 Task: Add Fage 0% Milkfat Plain Greek Yogurt to the cart.
Action: Mouse pressed left at (23, 110)
Screenshot: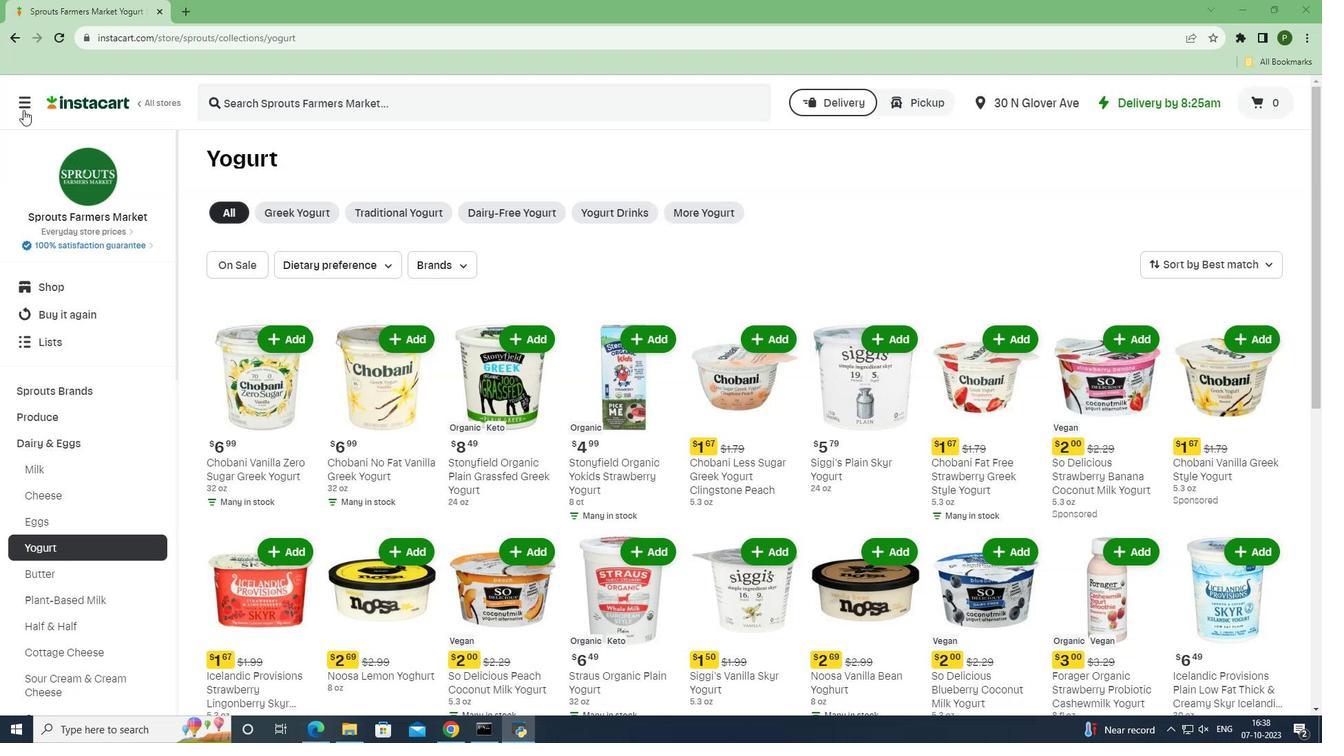 
Action: Mouse moved to (41, 363)
Screenshot: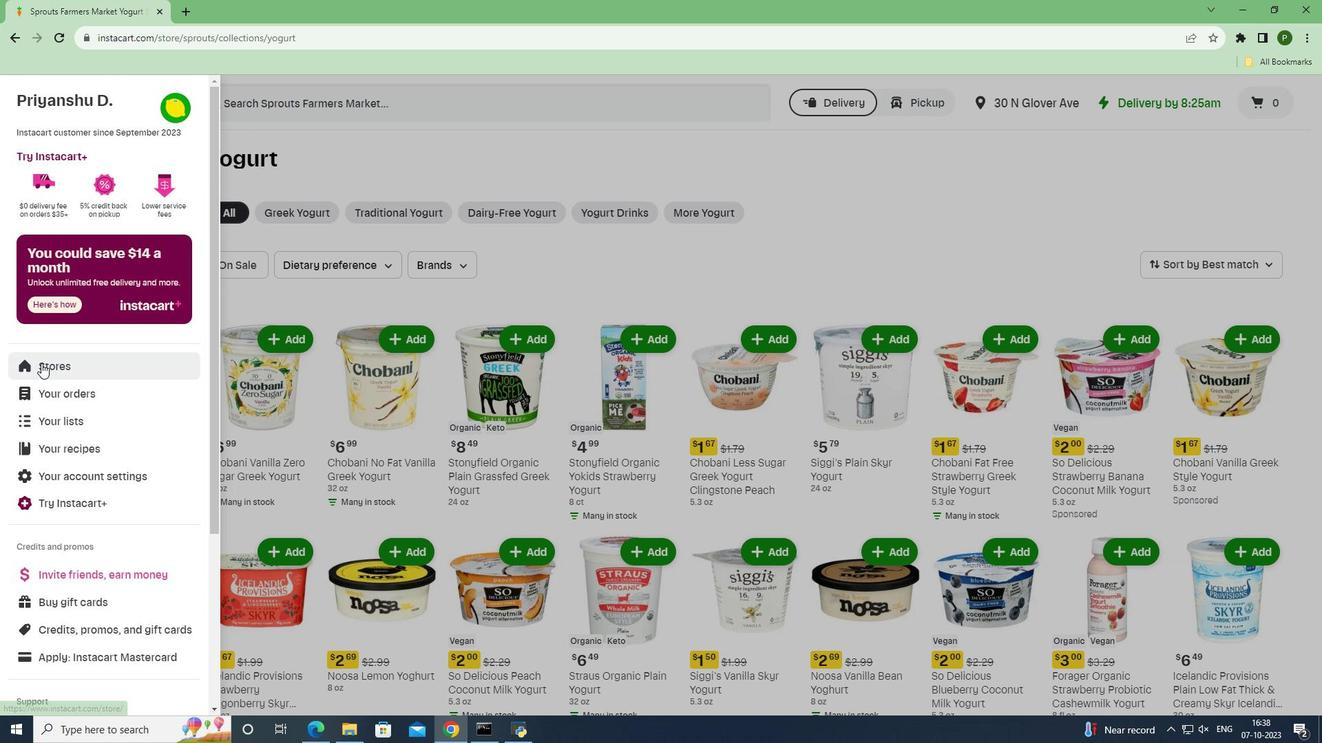 
Action: Mouse pressed left at (41, 363)
Screenshot: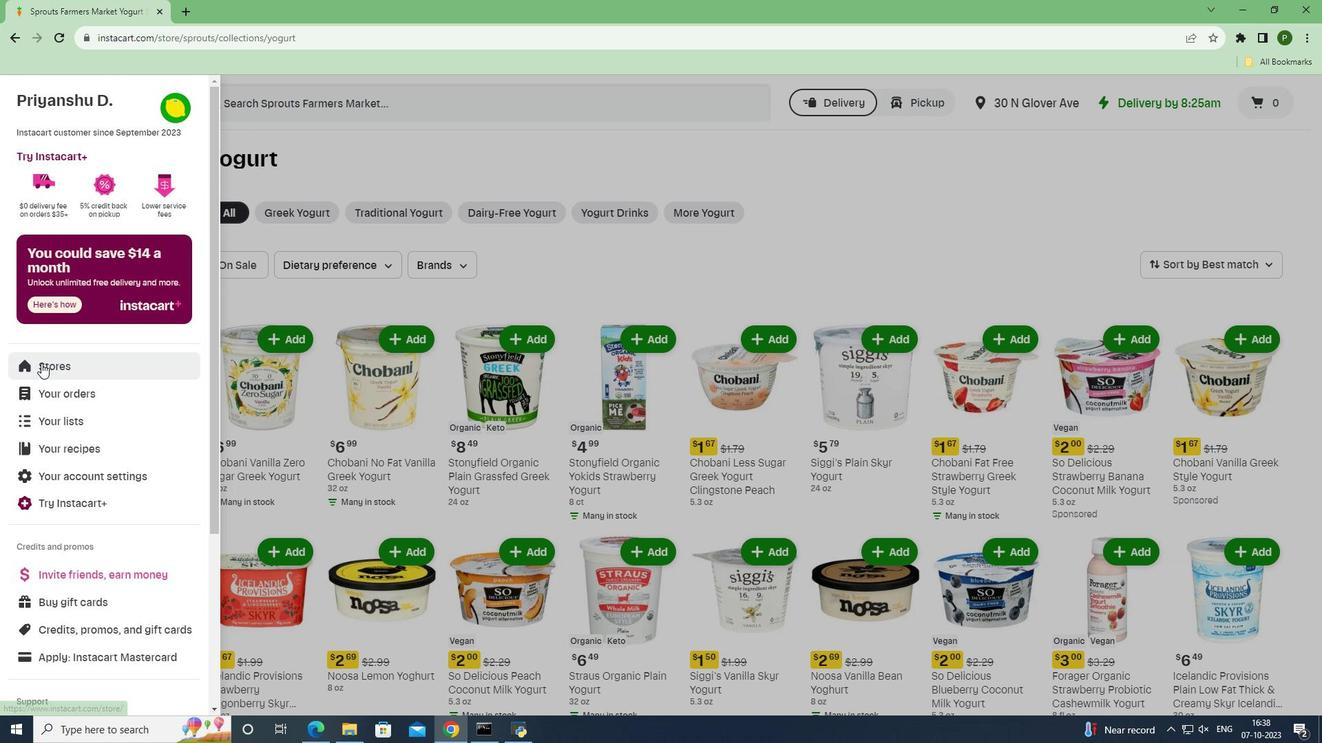 
Action: Mouse moved to (318, 155)
Screenshot: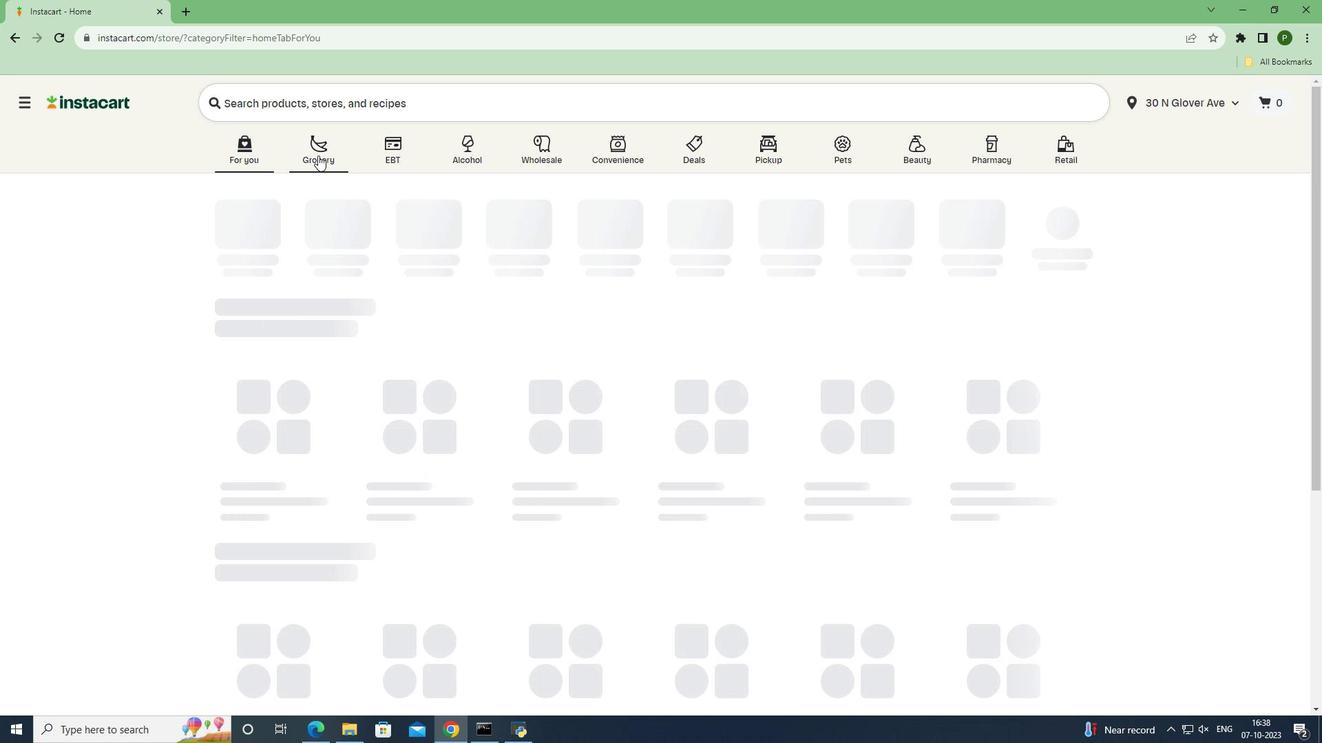 
Action: Mouse pressed left at (318, 155)
Screenshot: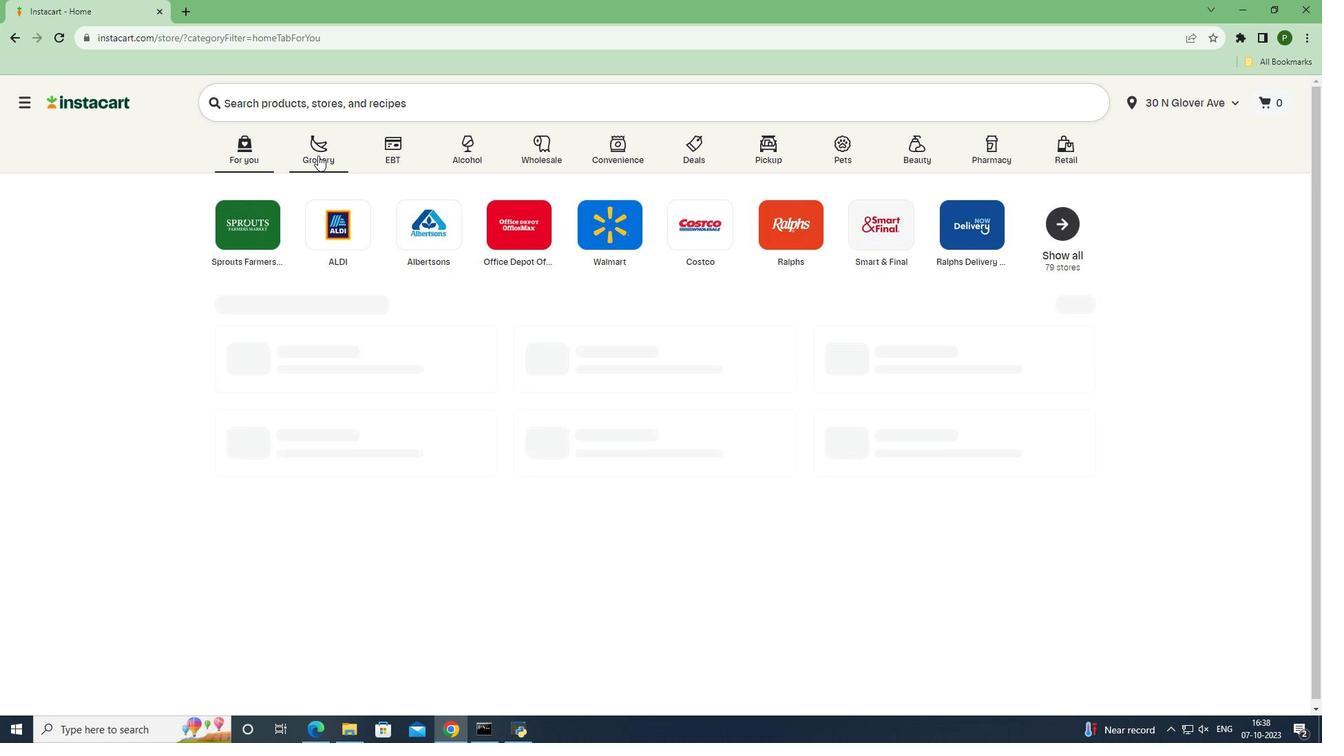 
Action: Mouse moved to (583, 320)
Screenshot: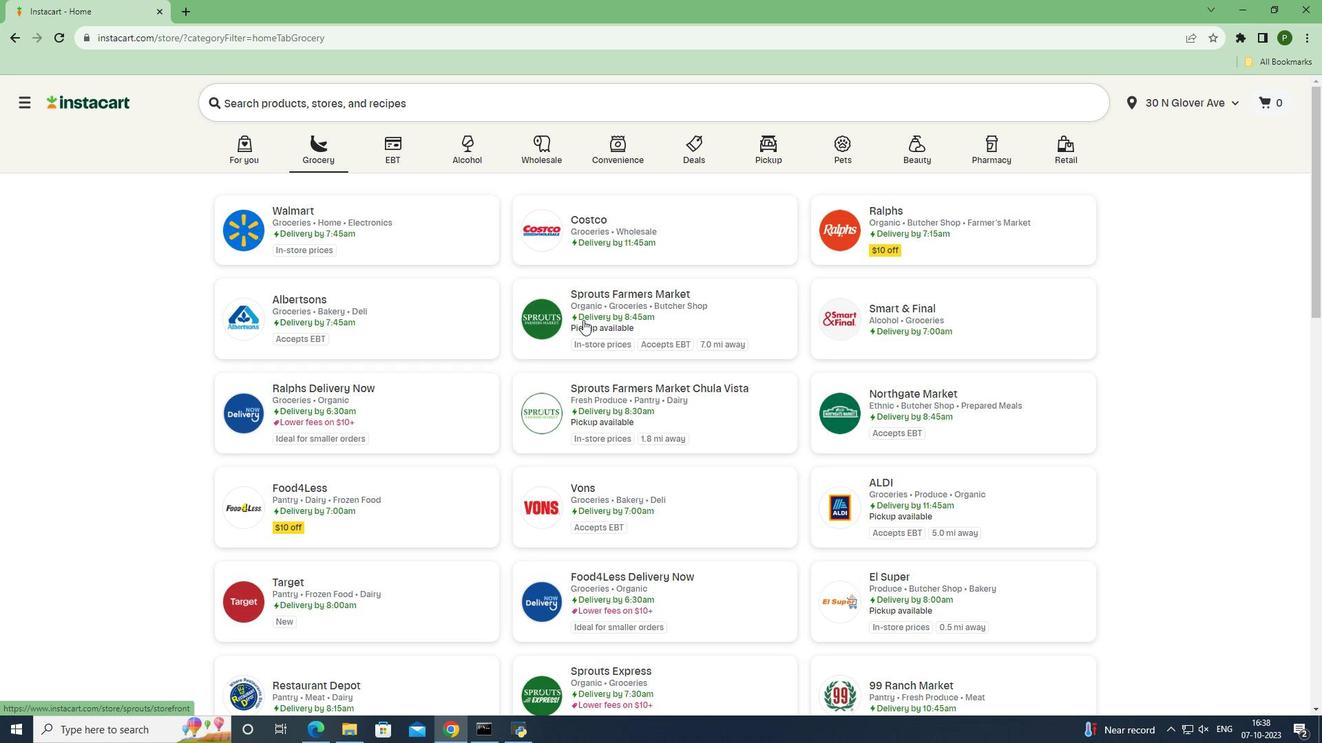 
Action: Mouse pressed left at (583, 320)
Screenshot: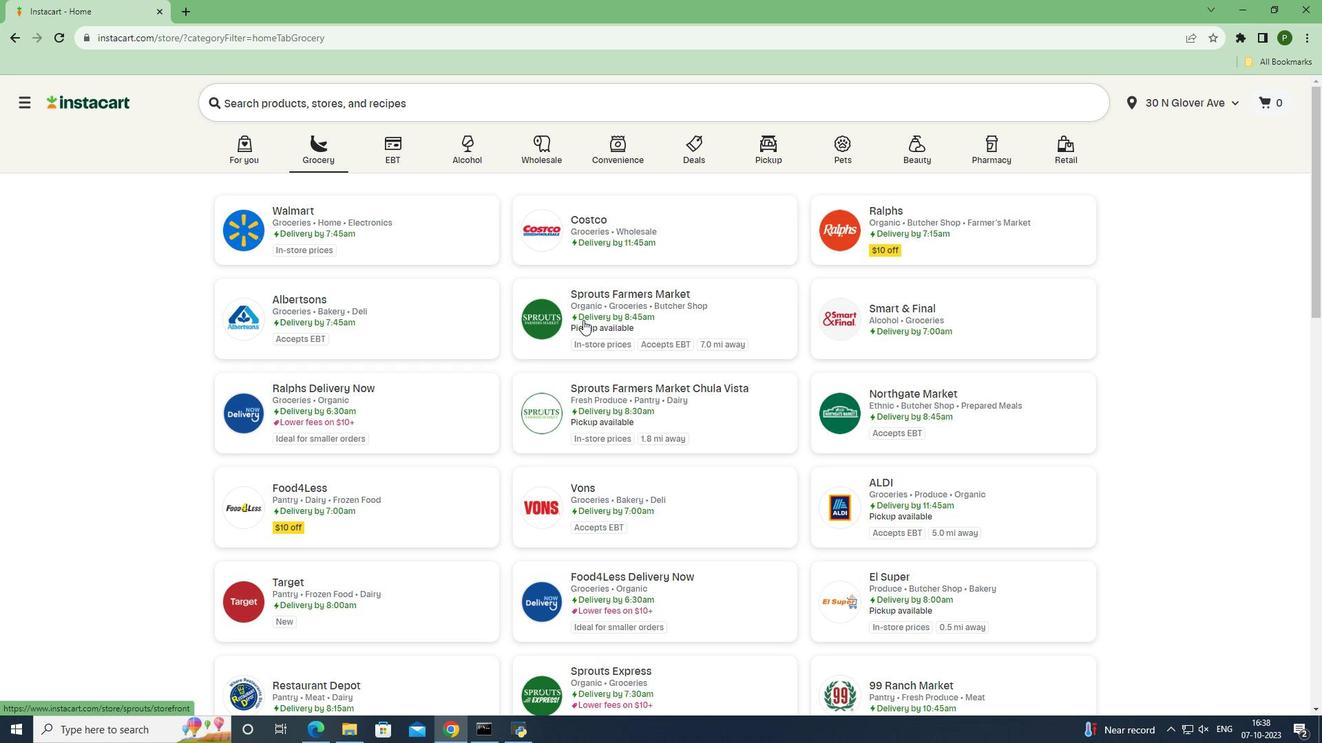 
Action: Mouse moved to (72, 446)
Screenshot: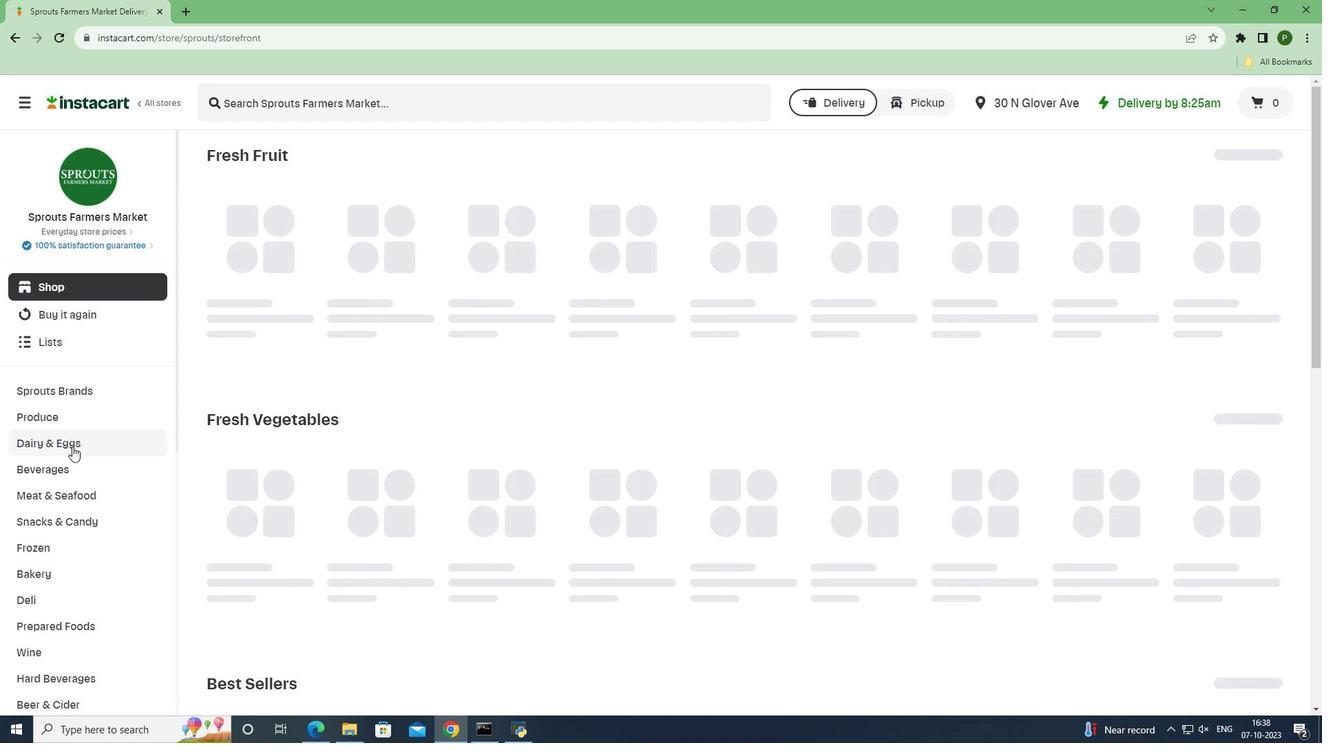 
Action: Mouse pressed left at (72, 446)
Screenshot: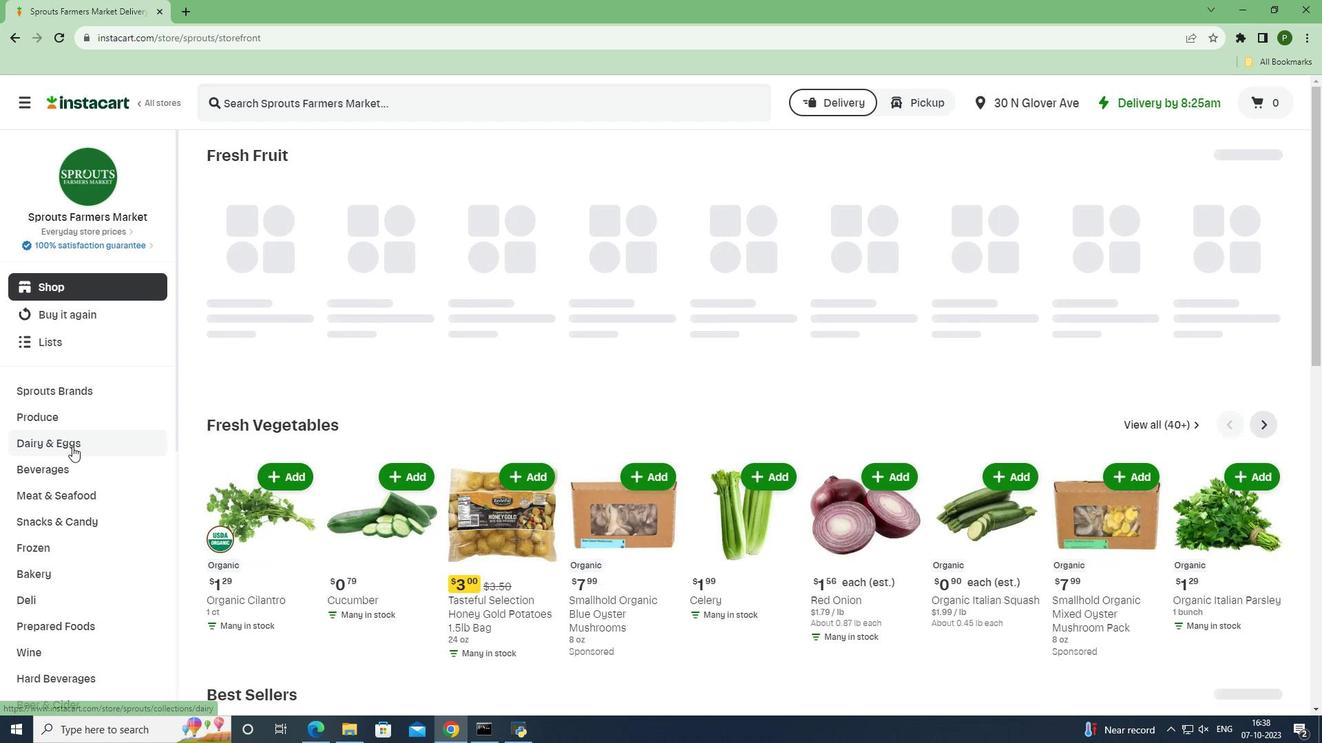 
Action: Mouse moved to (56, 542)
Screenshot: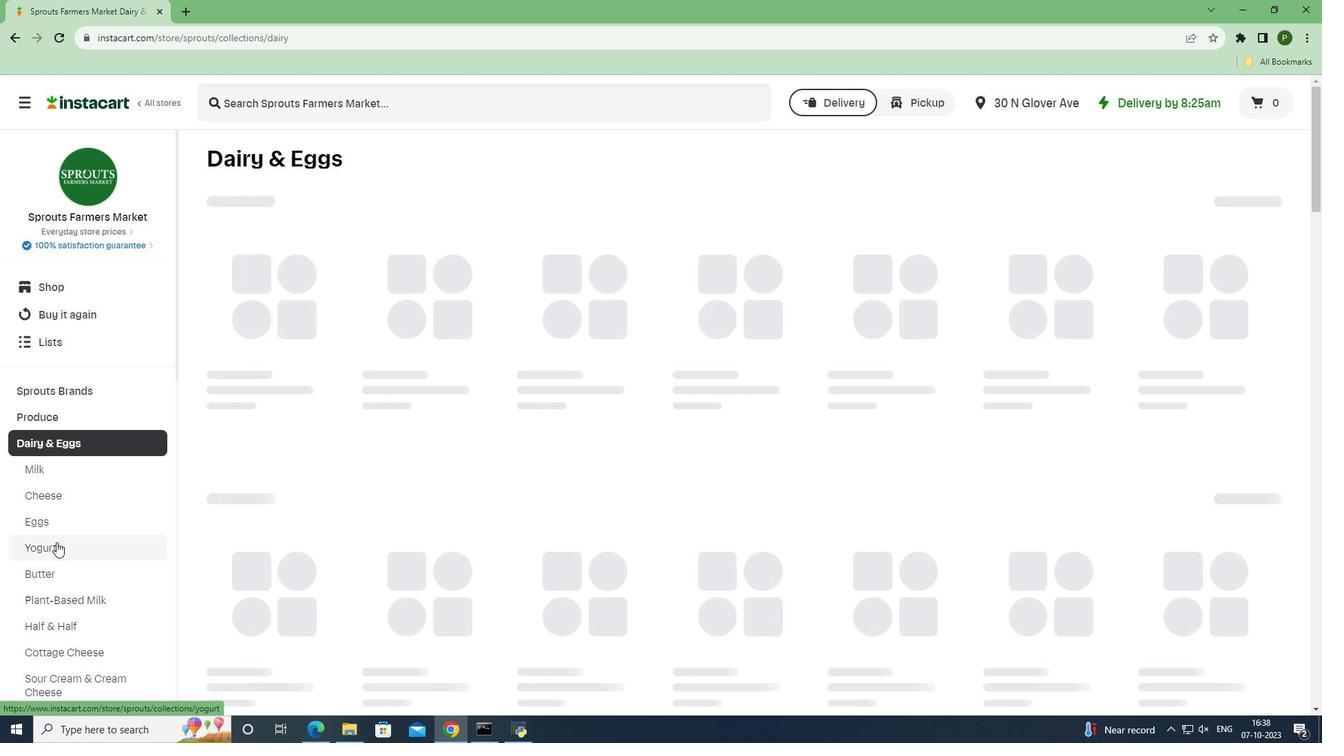 
Action: Mouse pressed left at (56, 542)
Screenshot: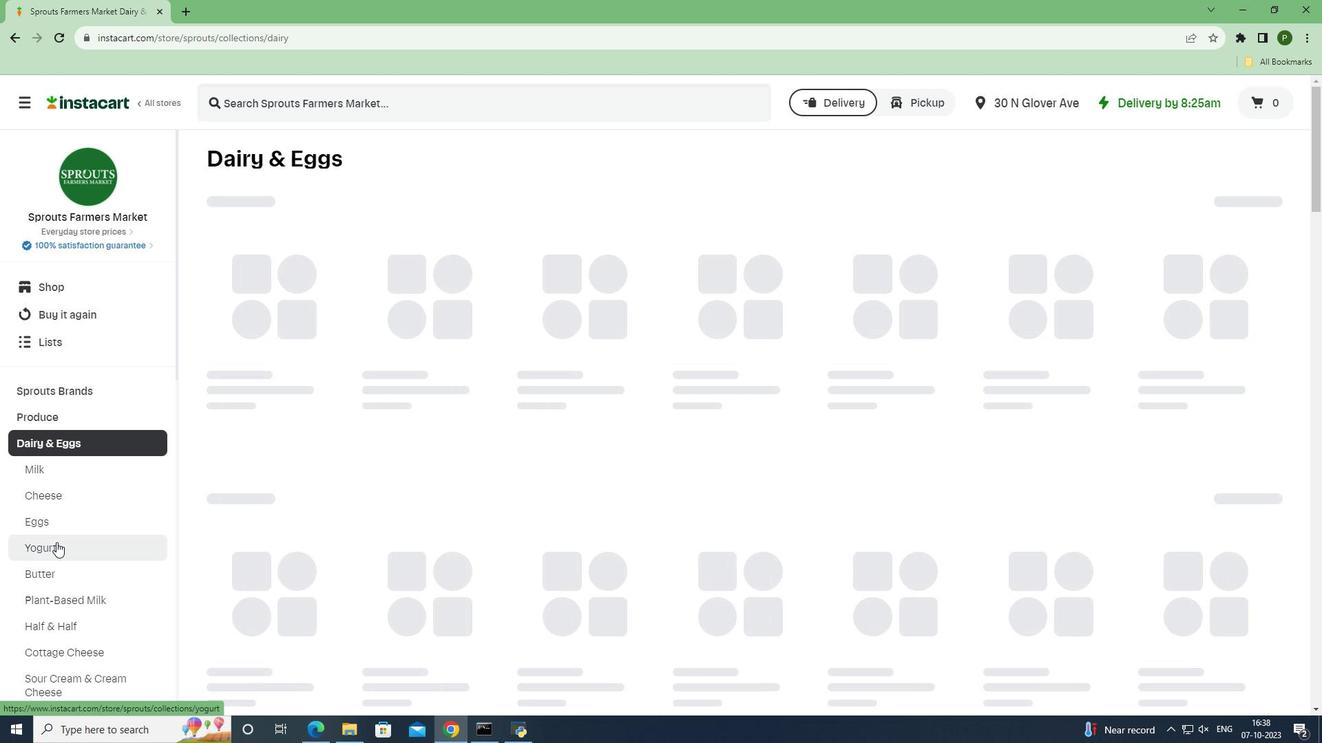 
Action: Mouse moved to (252, 102)
Screenshot: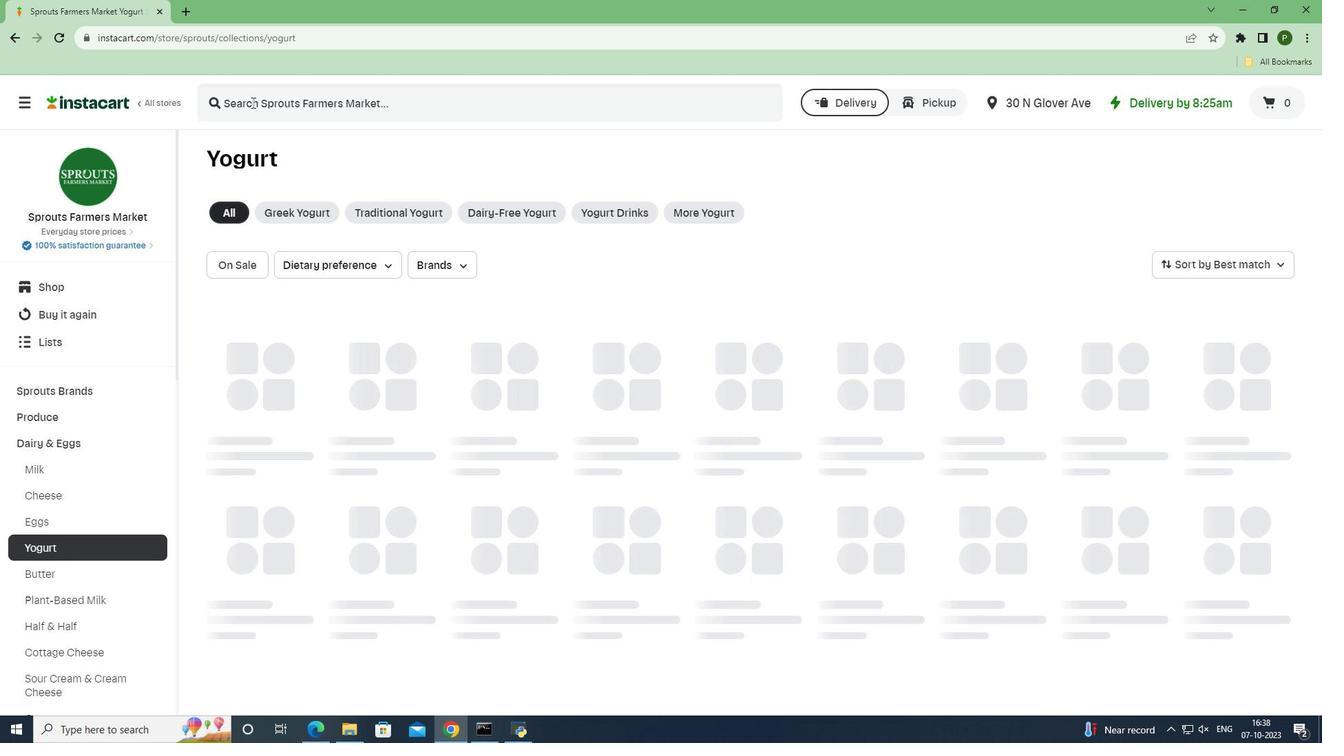 
Action: Mouse pressed left at (252, 102)
Screenshot: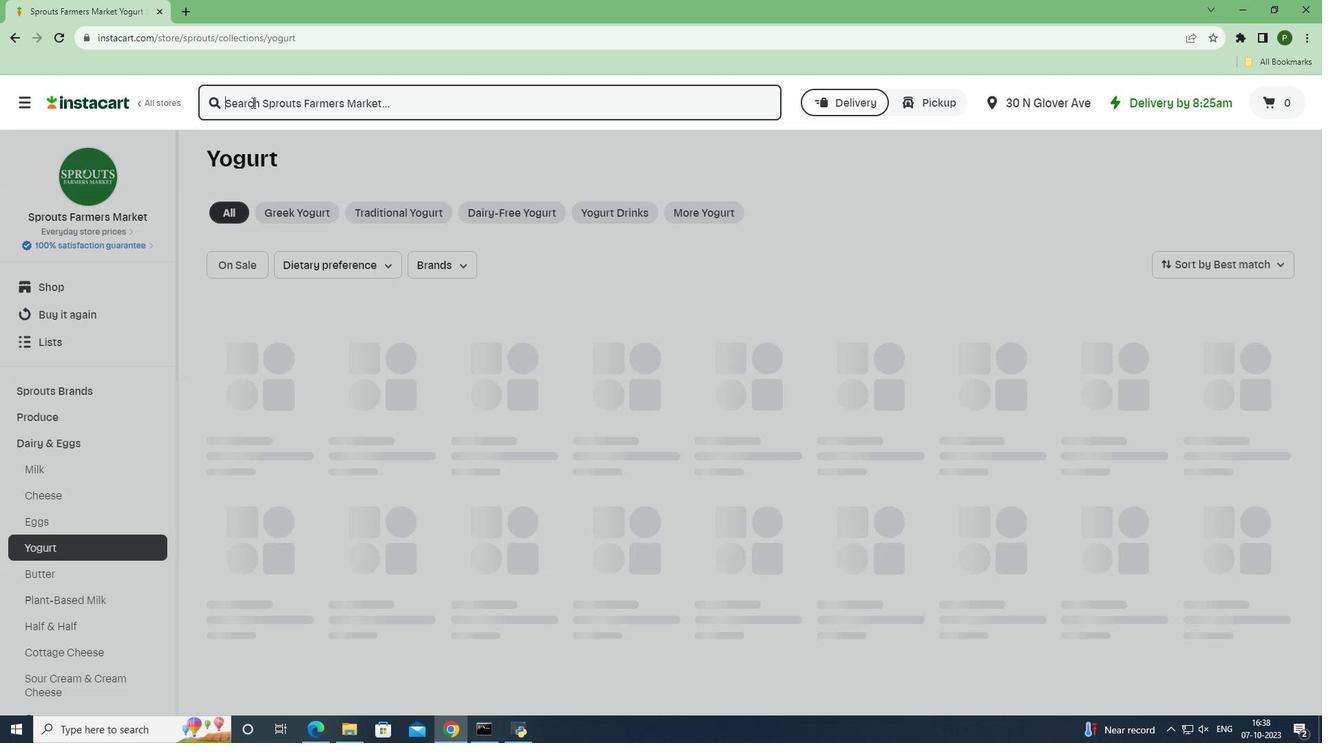 
Action: Key pressed <Key.caps_lock>F<Key.caps_lock>age<Key.space>0<Key.shift><Key.shift><Key.shift>%<Key.space><Key.caps_lock>M<Key.caps_lock>ilkfat<Key.space><Key.caps_lock>P<Key.caps_lock>lain<Key.space><Key.caps_lock>G<Key.caps_lock>reek<Key.space><Key.caps_lock>Y<Key.caps_lock>ogurt<Key.space><Key.enter>
Screenshot: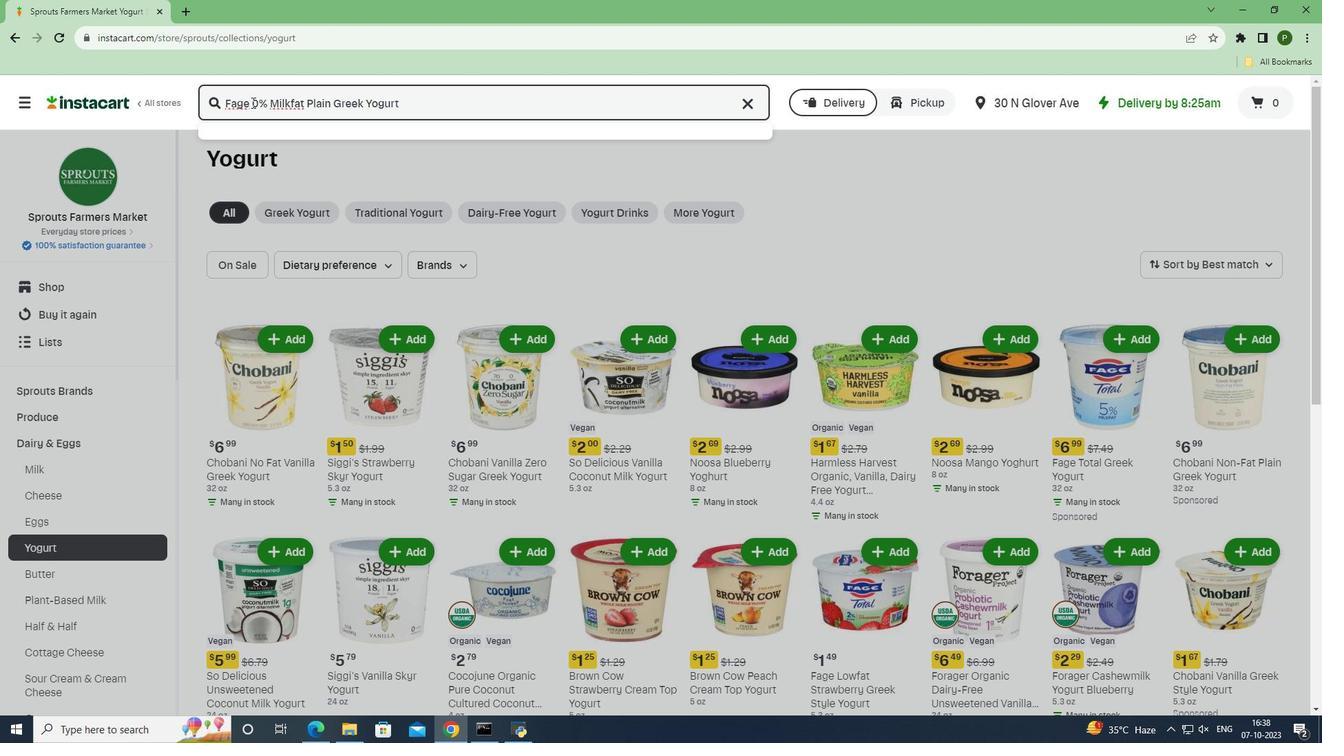 
Action: Mouse moved to (816, 249)
Screenshot: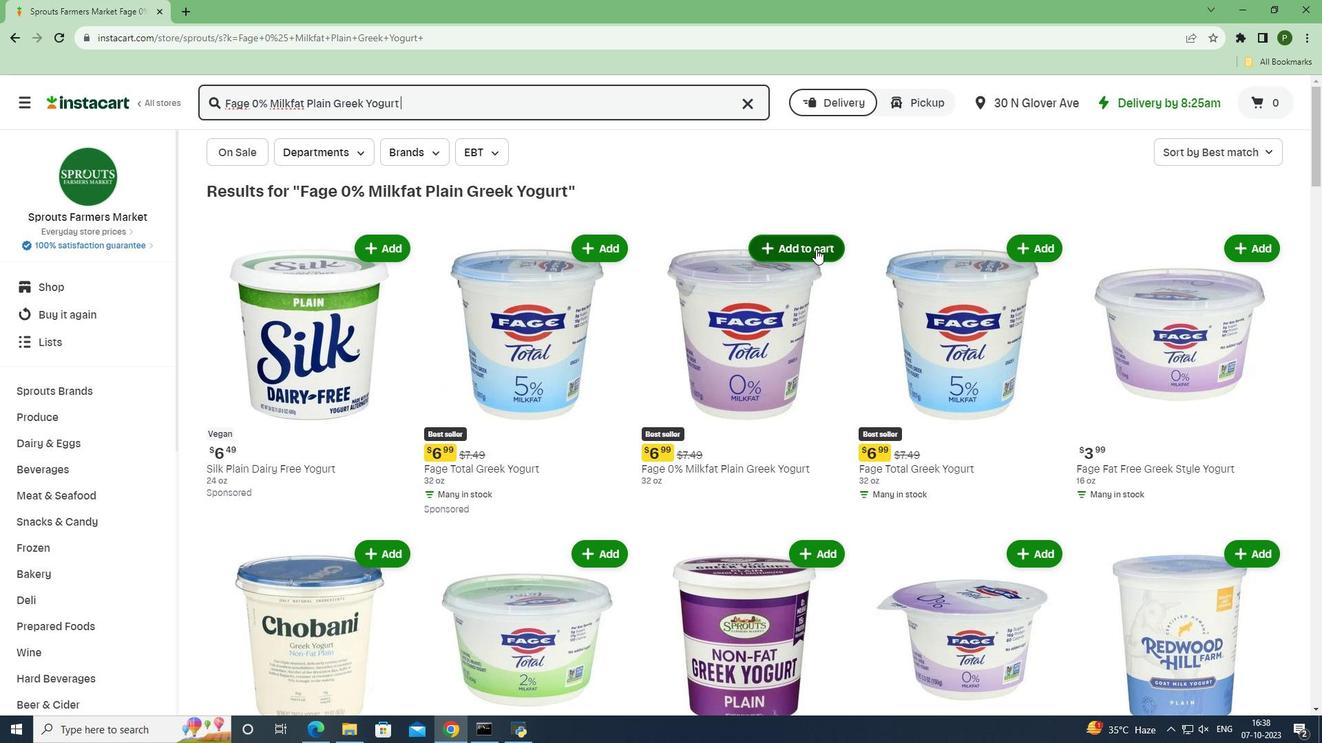 
Action: Mouse pressed left at (816, 249)
Screenshot: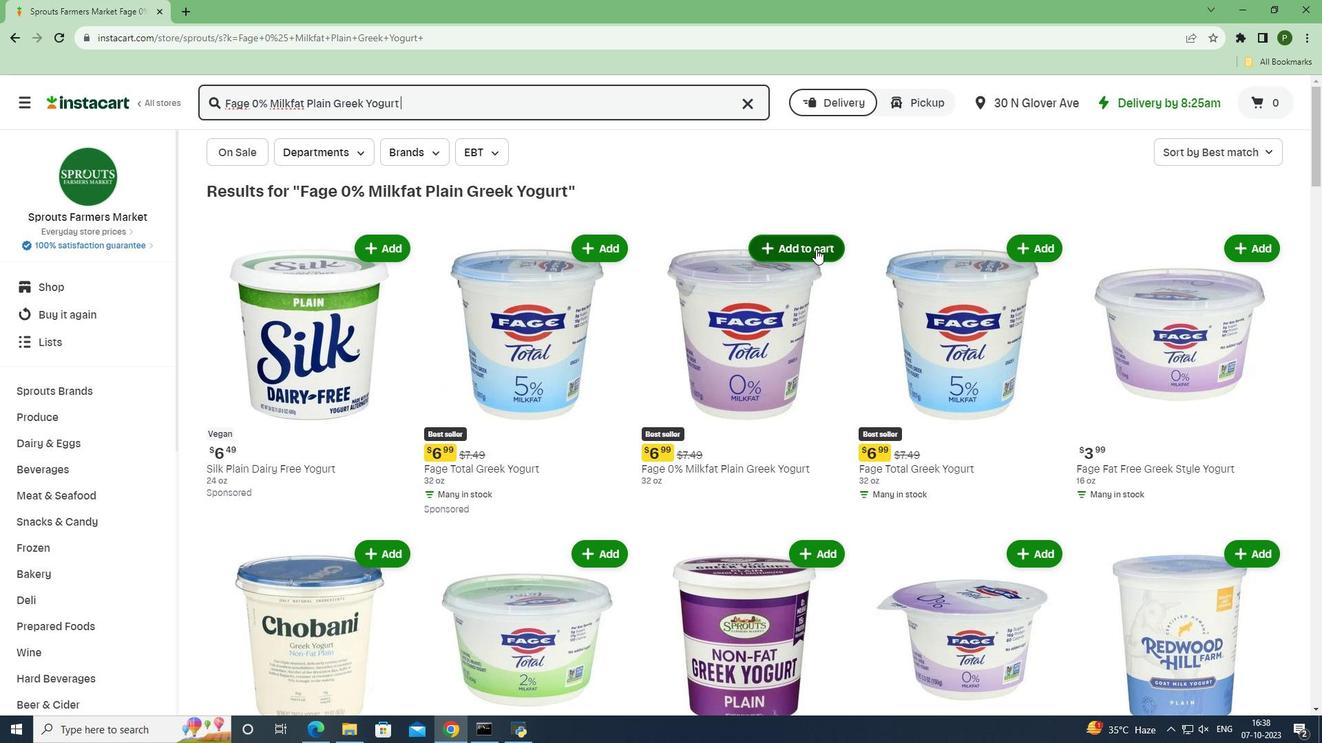 
Action: Mouse moved to (855, 320)
Screenshot: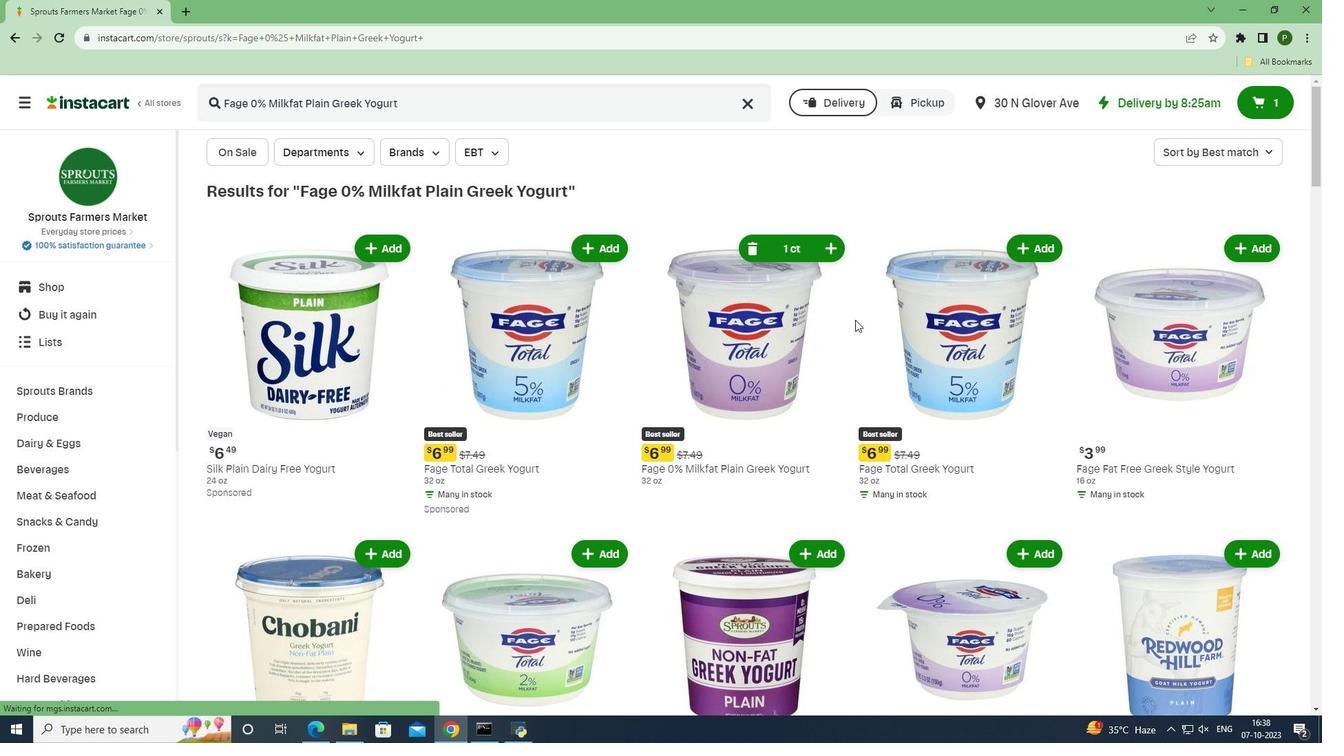 
